 Task: Toggle the max height option in the comments.
Action: Mouse moved to (0, 474)
Screenshot: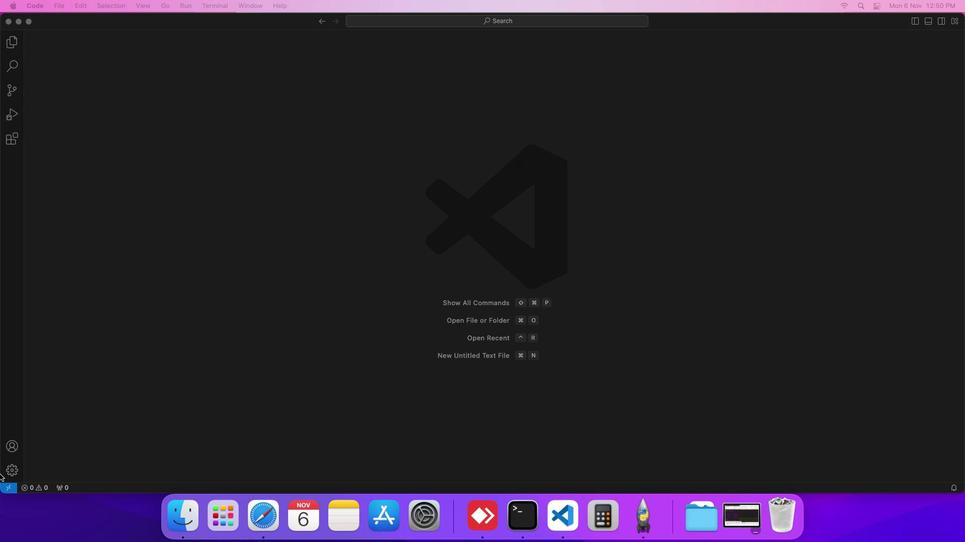 
Action: Mouse pressed left at (0, 474)
Screenshot: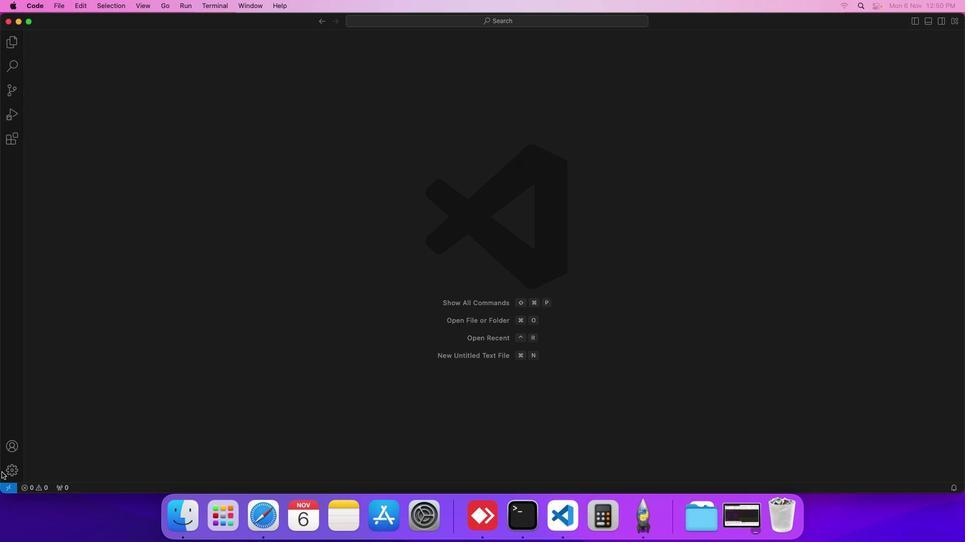 
Action: Mouse moved to (62, 389)
Screenshot: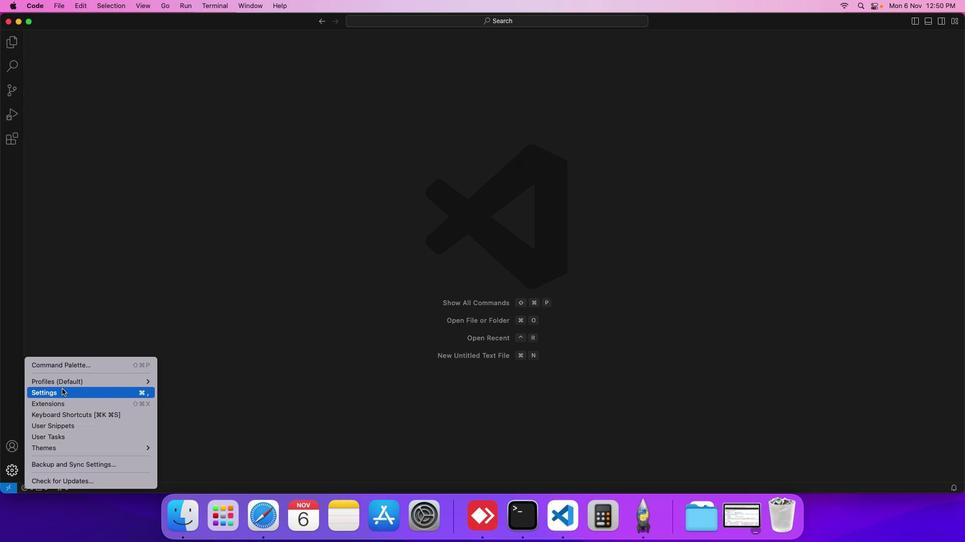 
Action: Mouse pressed left at (62, 389)
Screenshot: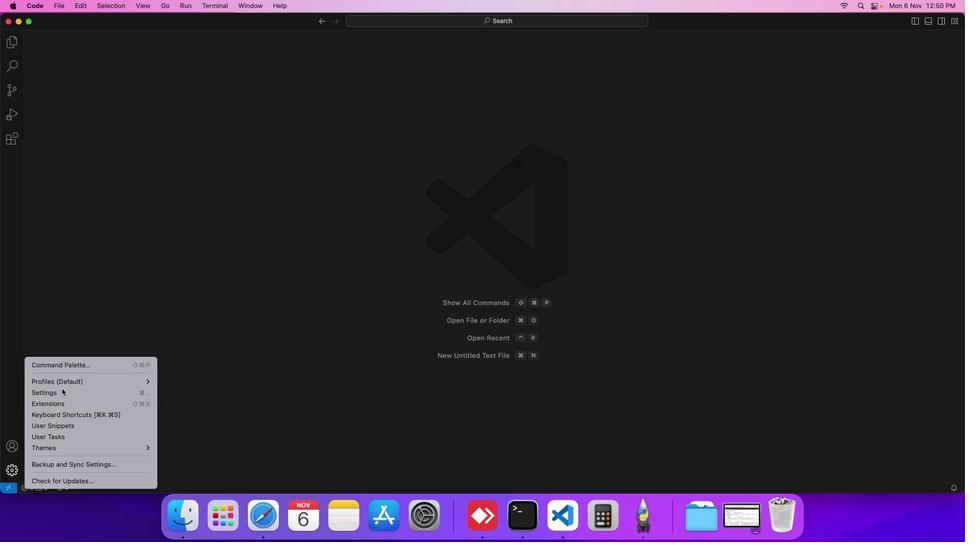 
Action: Mouse moved to (215, 142)
Screenshot: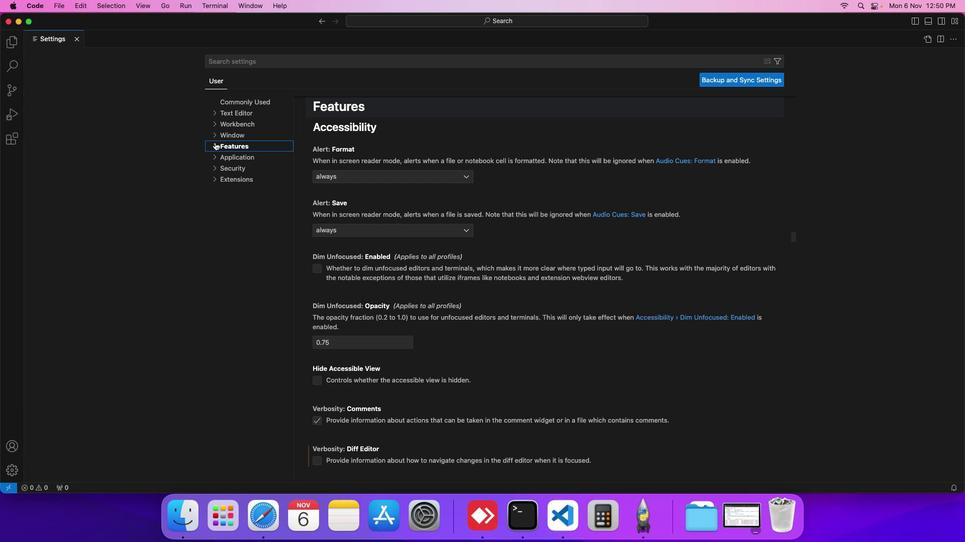 
Action: Mouse pressed left at (215, 142)
Screenshot: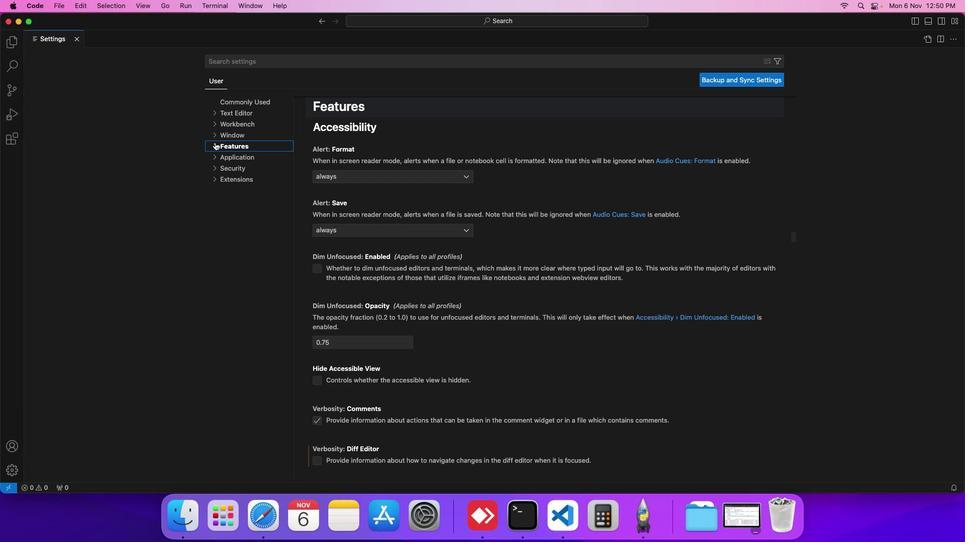 
Action: Mouse moved to (239, 277)
Screenshot: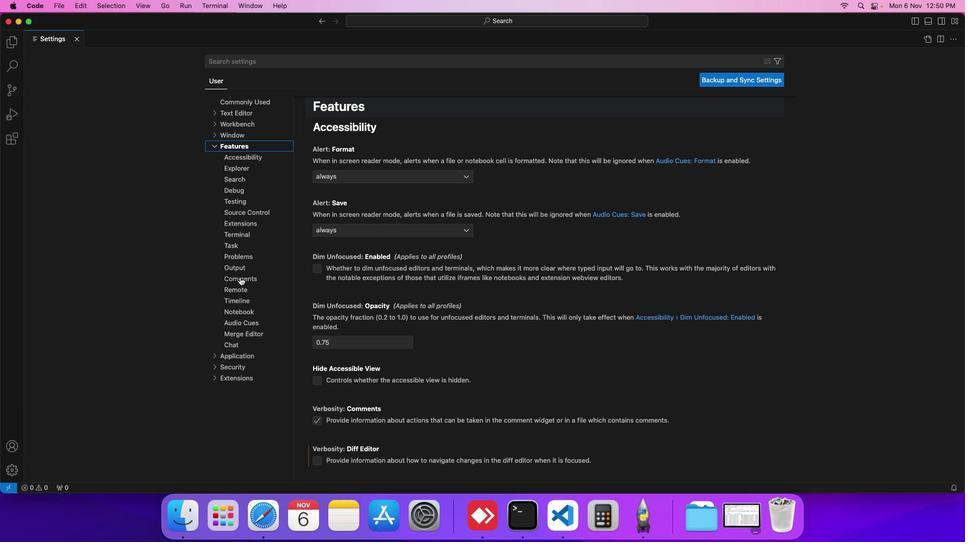 
Action: Mouse pressed left at (239, 277)
Screenshot: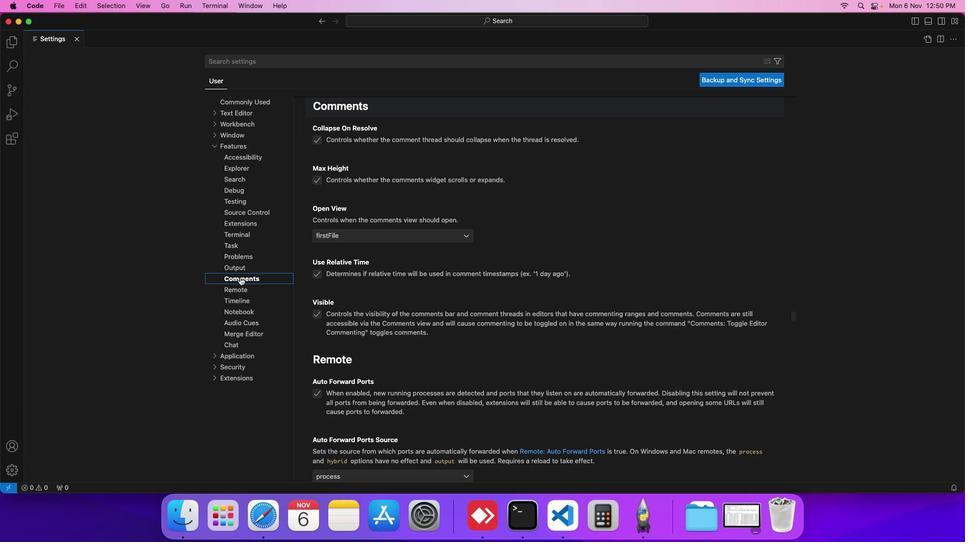 
Action: Mouse moved to (317, 180)
Screenshot: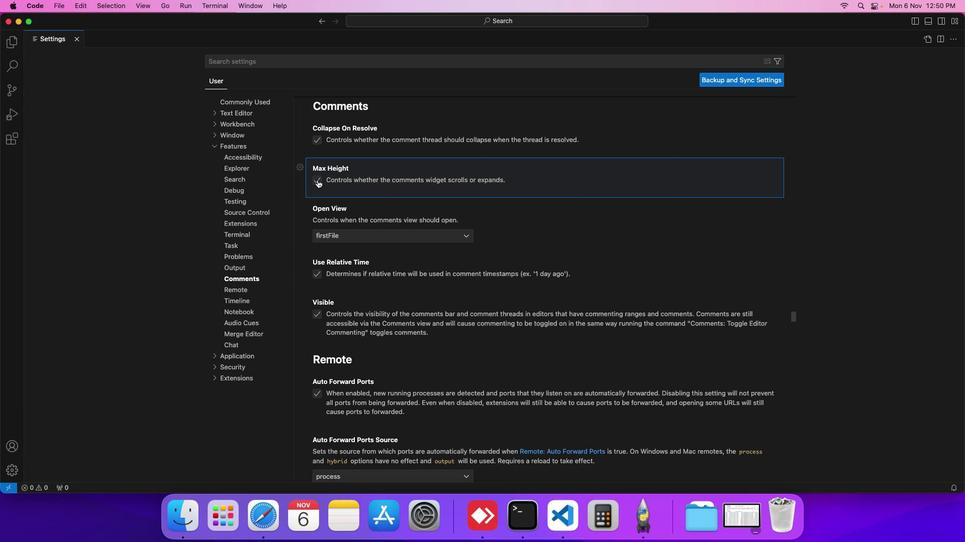
Action: Mouse pressed left at (317, 180)
Screenshot: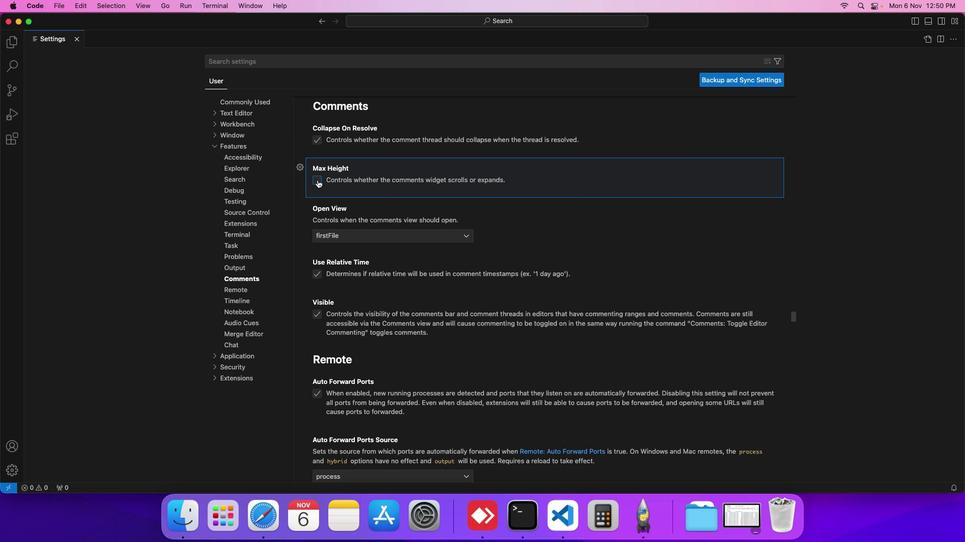 
Action: Mouse moved to (317, 180)
Screenshot: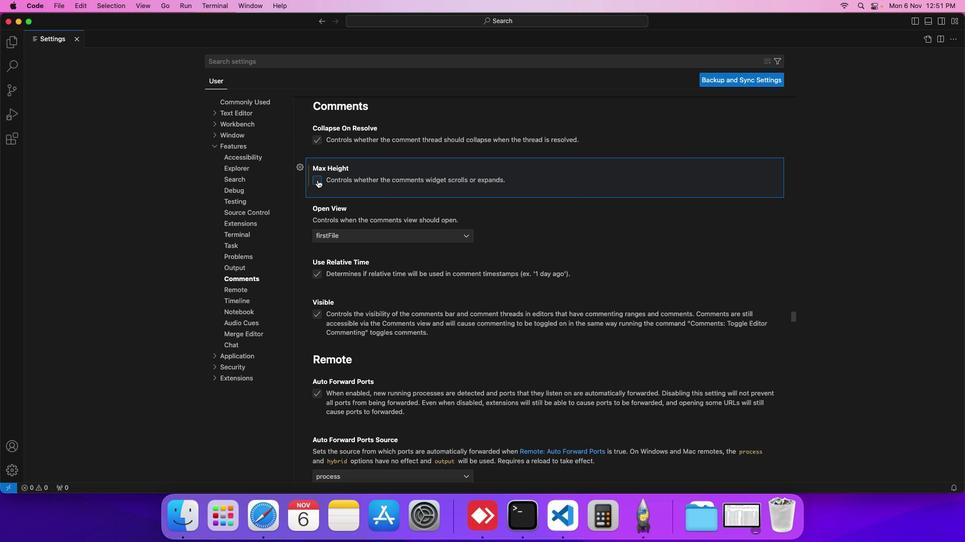 
